 Task: Comment on specific lines of code in a pull request.
Action: Mouse moved to (957, 60)
Screenshot: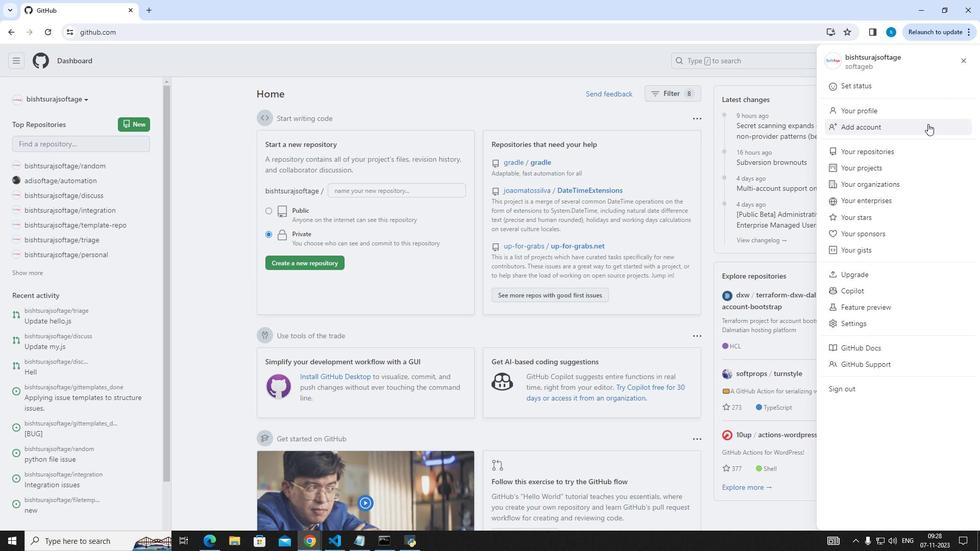 
Action: Mouse pressed left at (957, 60)
Screenshot: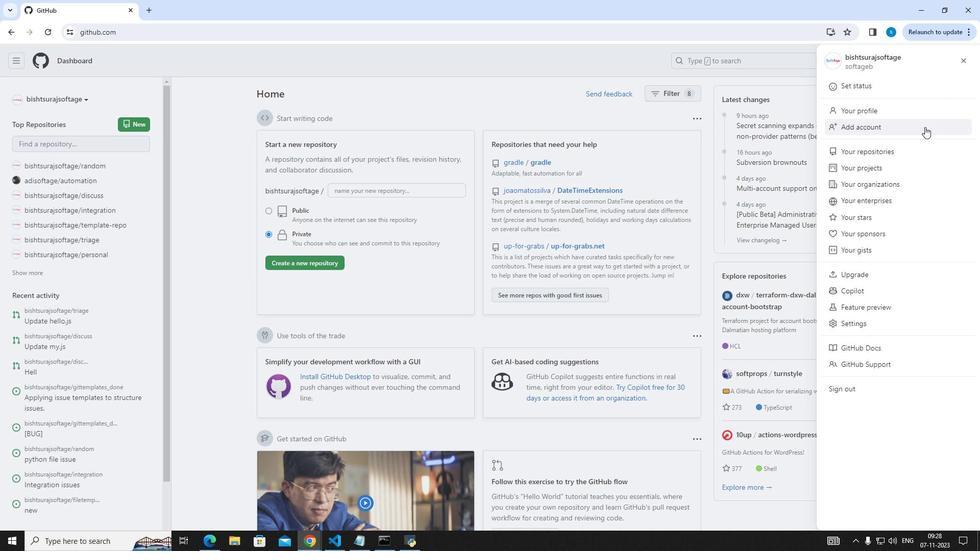 
Action: Mouse moved to (889, 151)
Screenshot: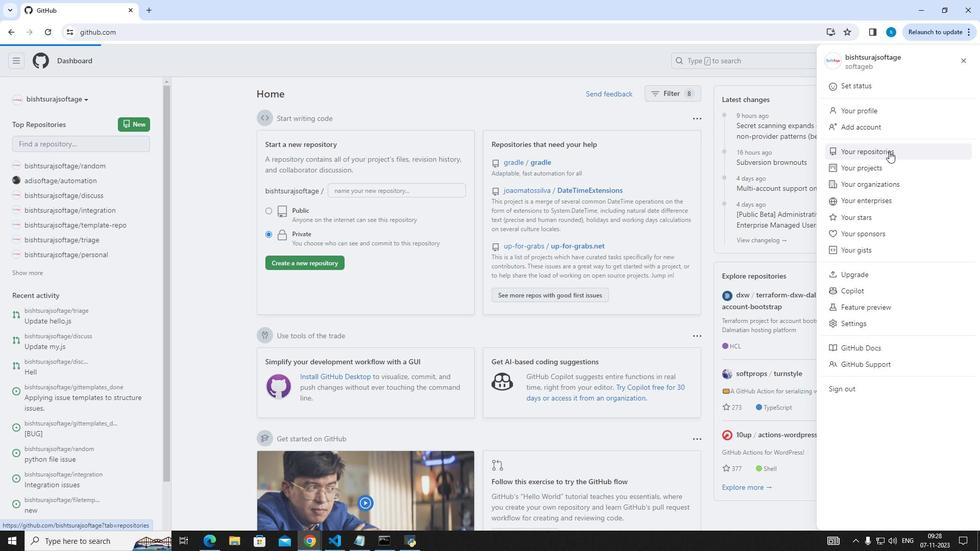 
Action: Mouse pressed left at (889, 151)
Screenshot: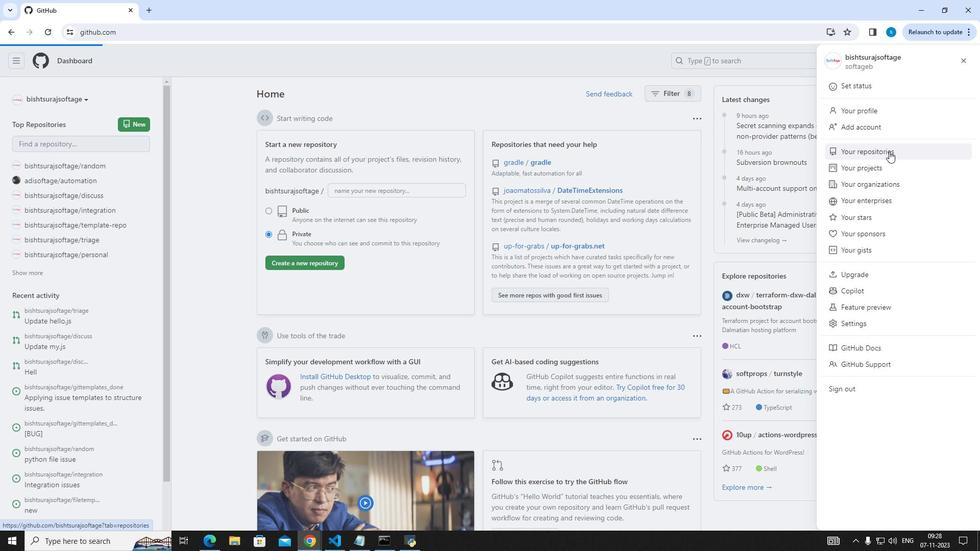 
Action: Mouse moved to (352, 156)
Screenshot: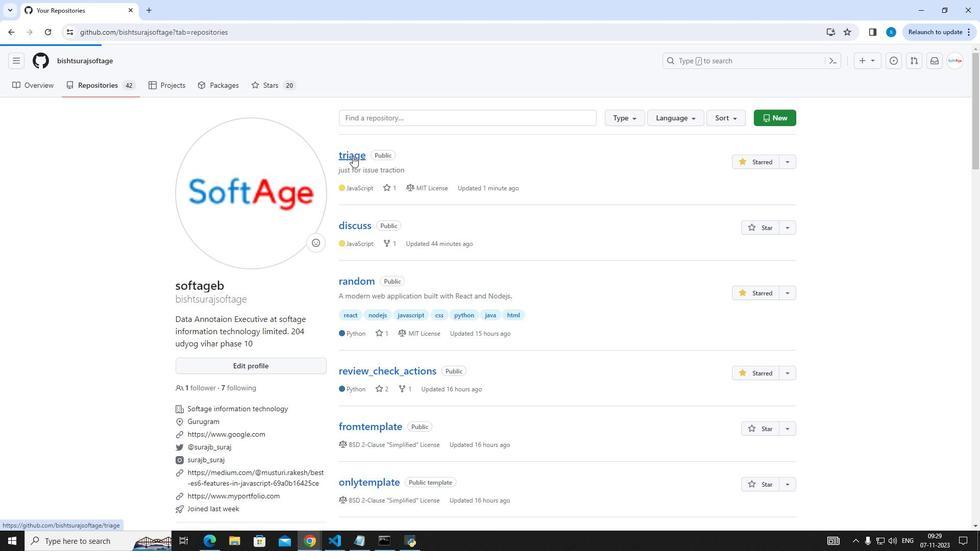 
Action: Mouse pressed left at (352, 156)
Screenshot: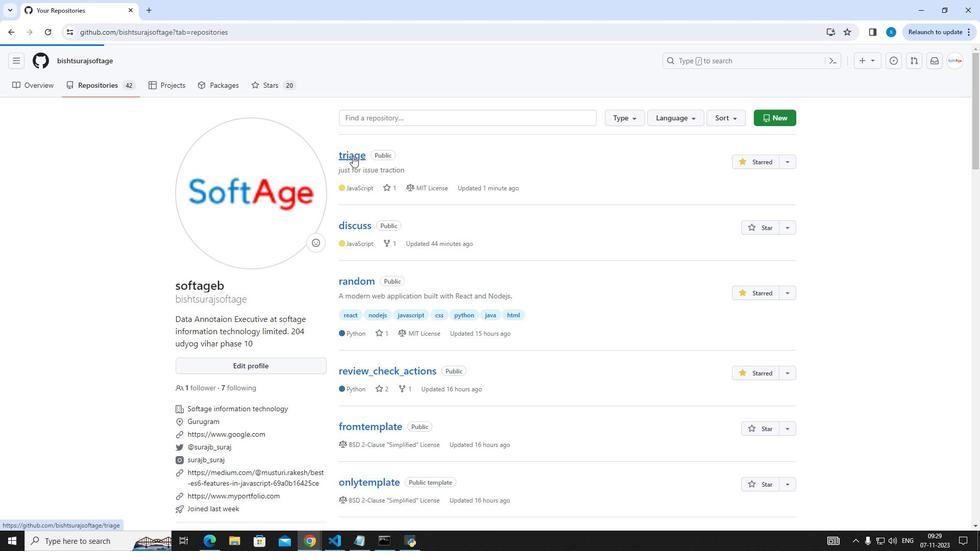 
Action: Mouse moved to (147, 82)
Screenshot: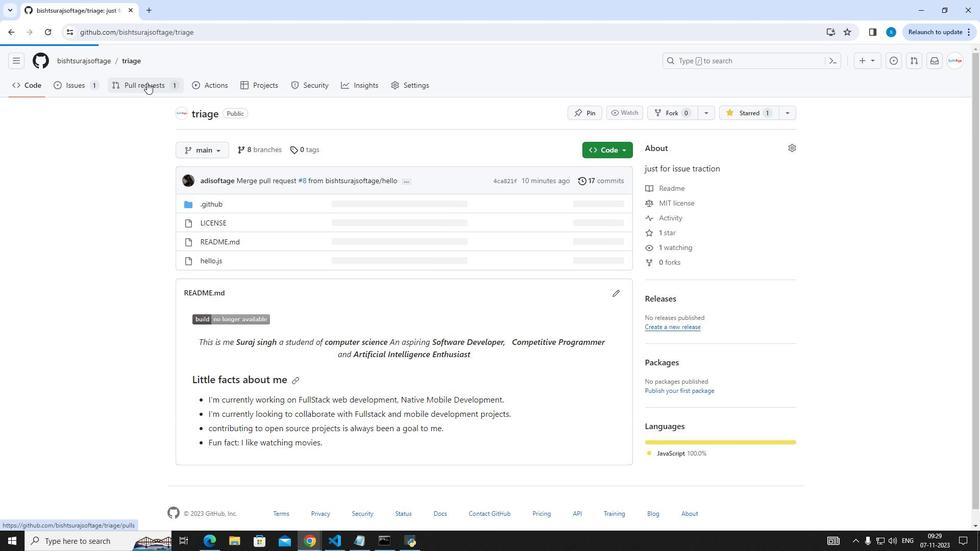 
Action: Mouse pressed left at (147, 82)
Screenshot: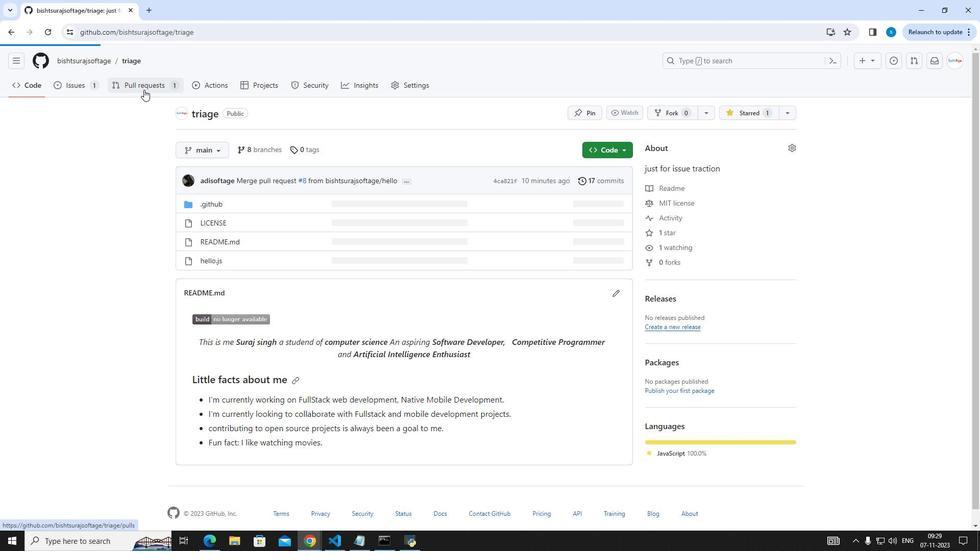 
Action: Mouse moved to (237, 237)
Screenshot: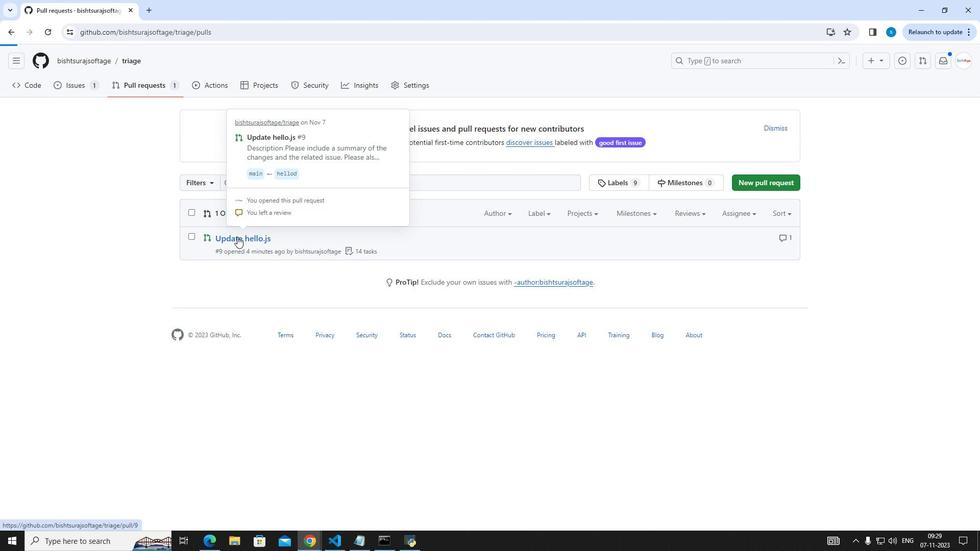 
Action: Mouse pressed left at (237, 237)
Screenshot: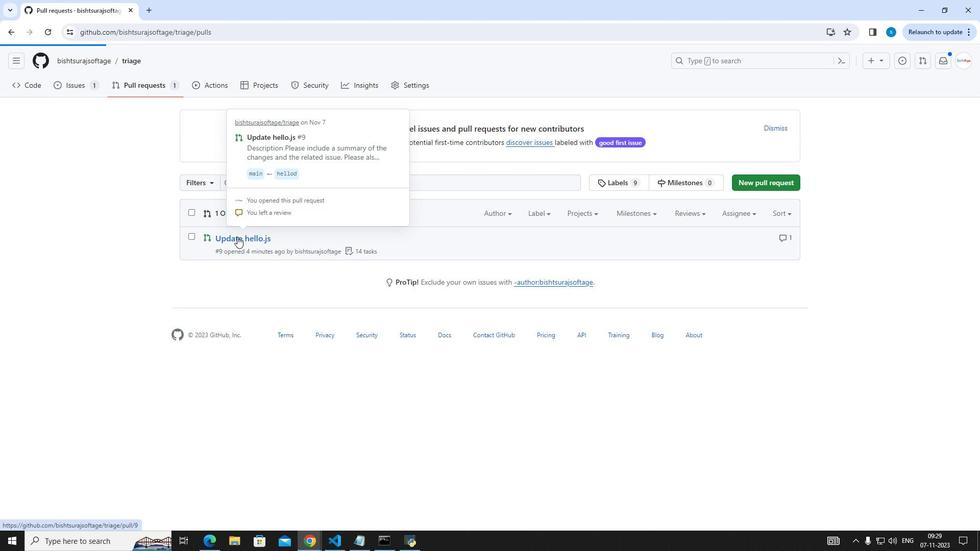 
Action: Mouse moved to (434, 179)
Screenshot: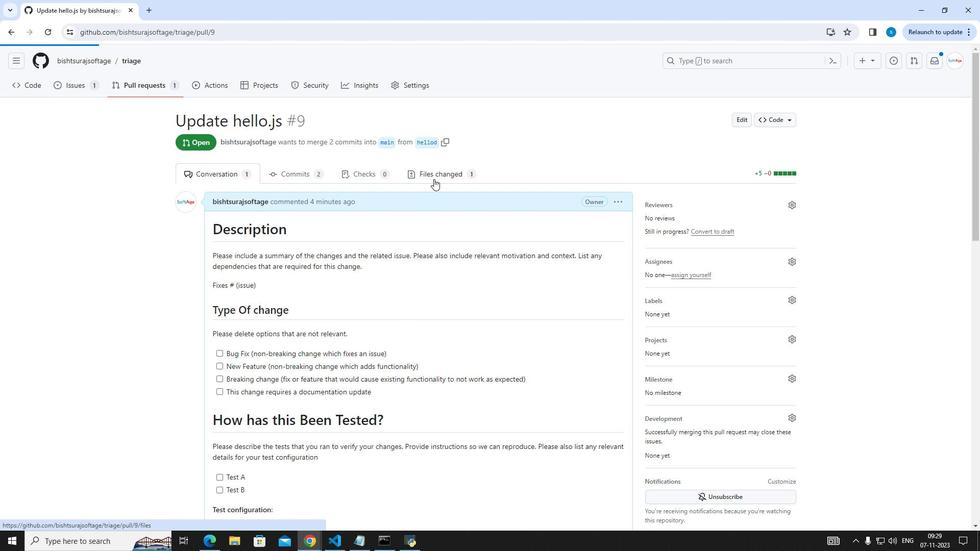 
Action: Mouse pressed left at (434, 179)
Screenshot: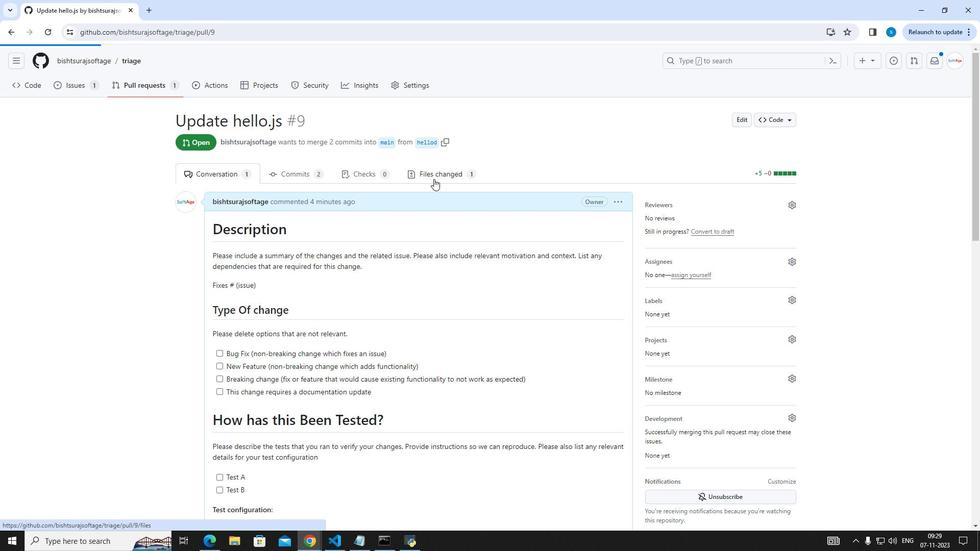 
Action: Mouse moved to (68, 302)
Screenshot: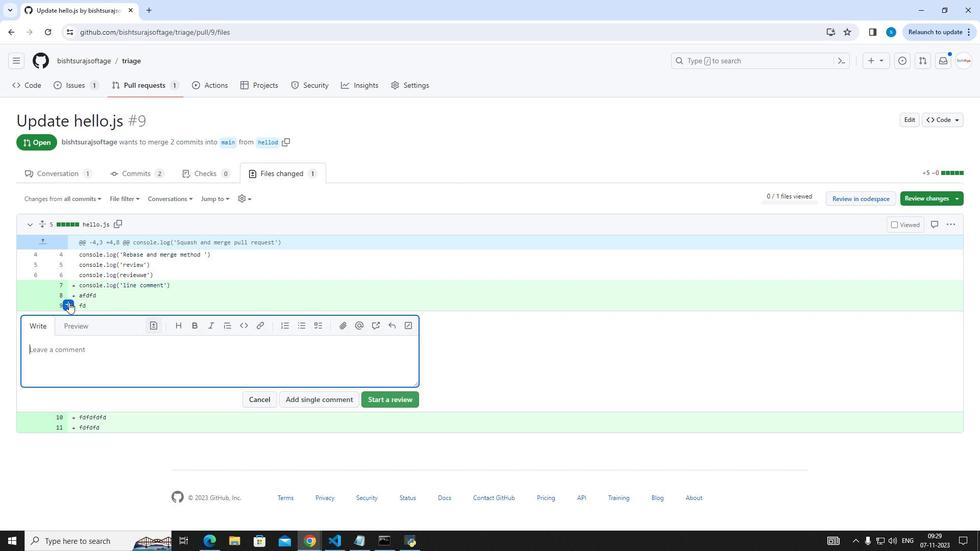 
Action: Mouse pressed left at (68, 302)
Screenshot: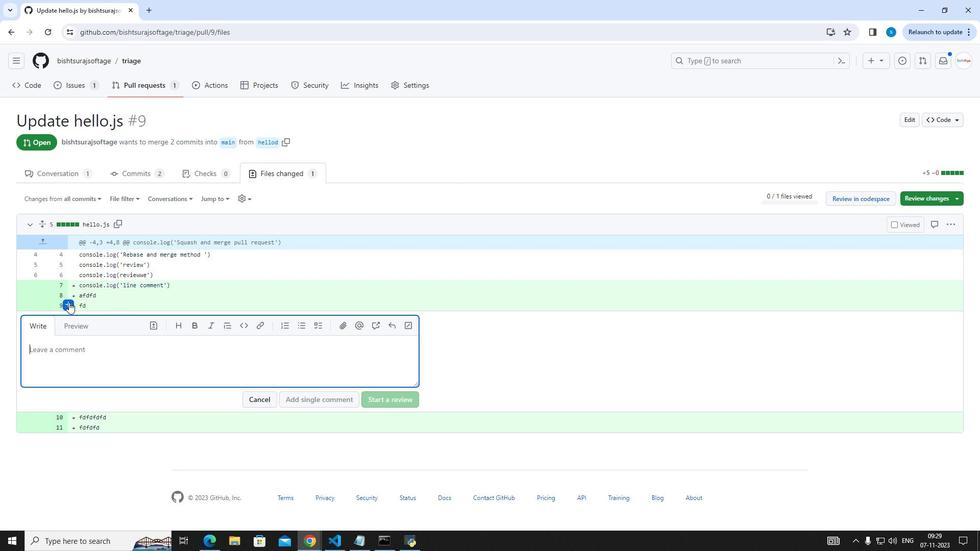 
Action: Mouse moved to (74, 350)
Screenshot: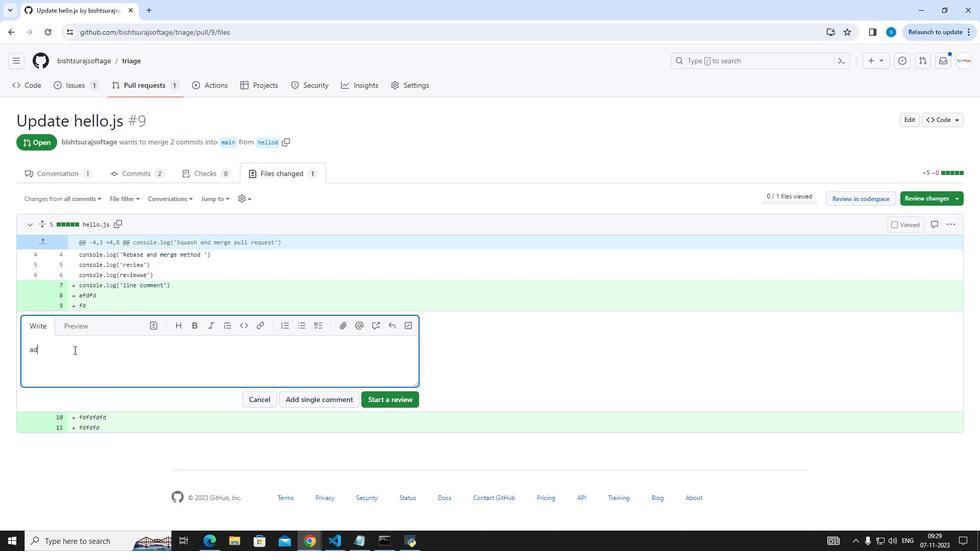 
Action: Key pressed added<Key.space>a<Key.space>new<Key.space>line
Screenshot: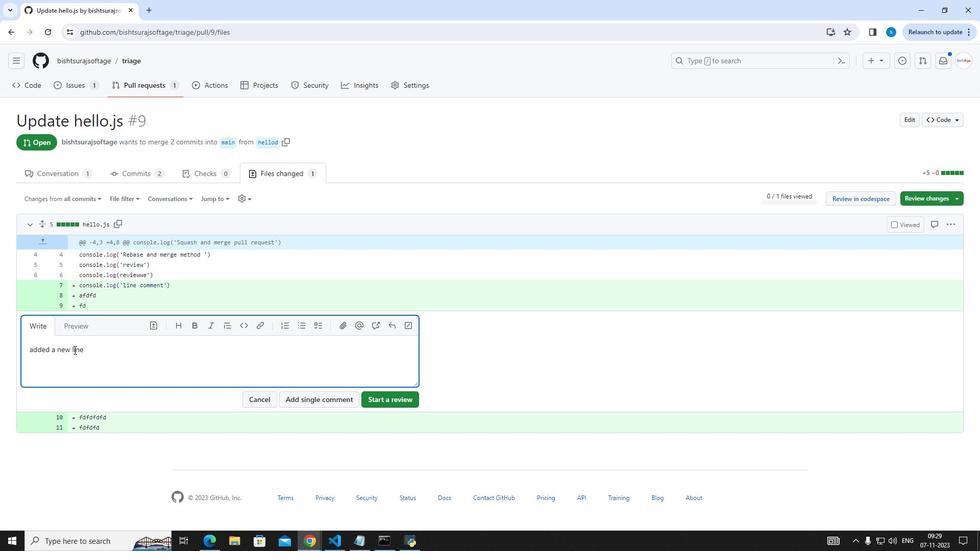 
Action: Mouse moved to (320, 404)
Screenshot: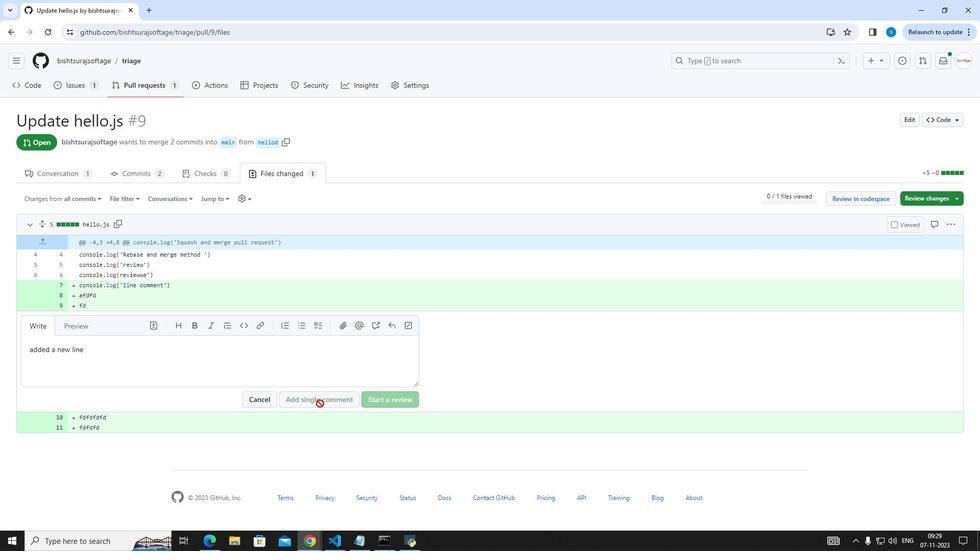 
Action: Mouse pressed left at (320, 404)
Screenshot: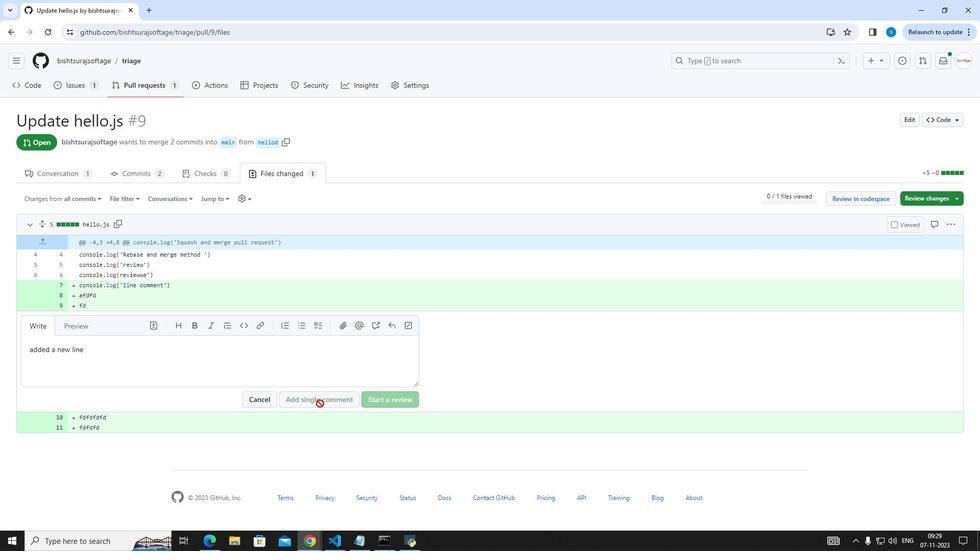 
Action: Mouse moved to (236, 414)
Screenshot: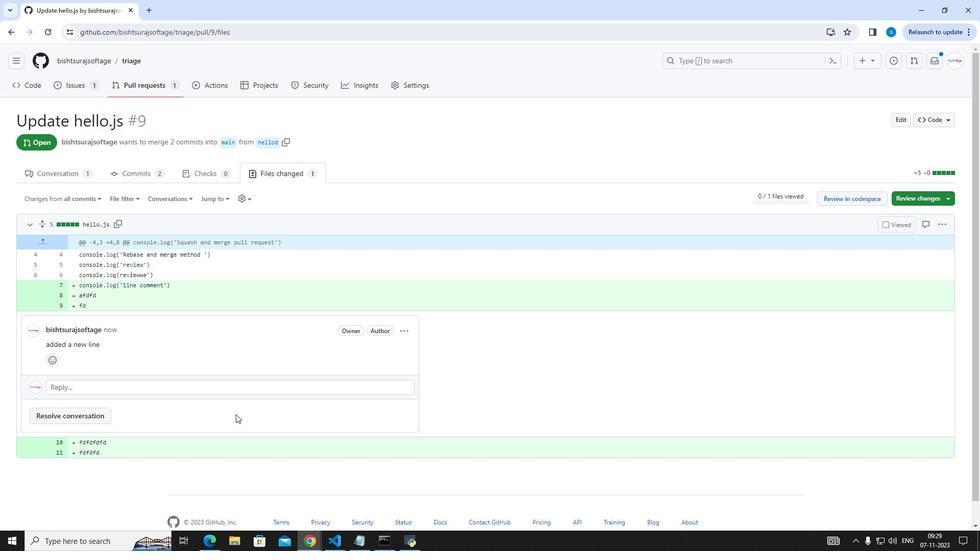 
